 Task: Select the job type as part-time.
Action: Mouse moved to (712, 93)
Screenshot: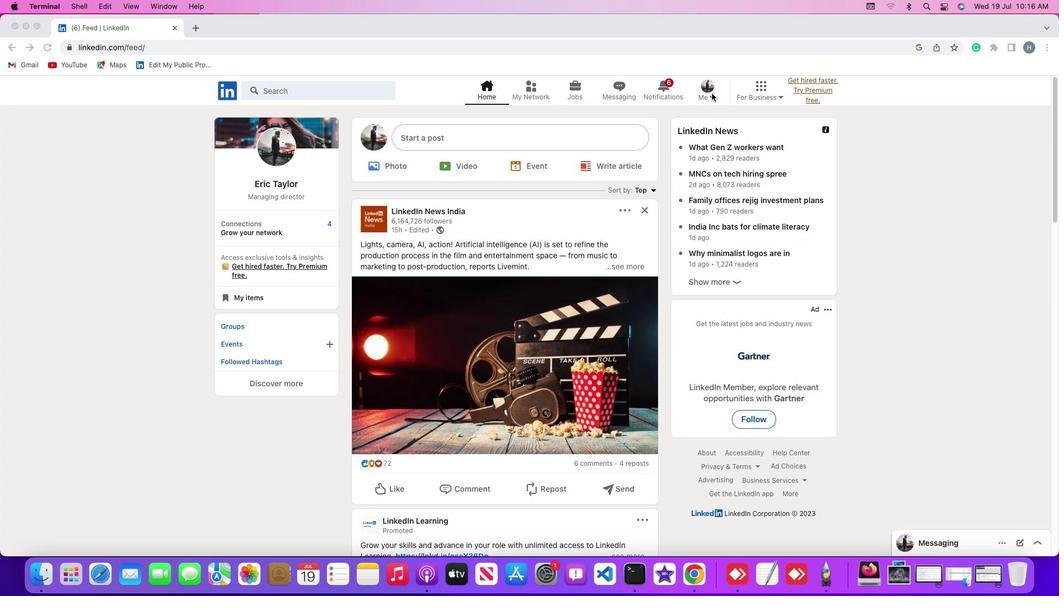 
Action: Mouse pressed left at (712, 93)
Screenshot: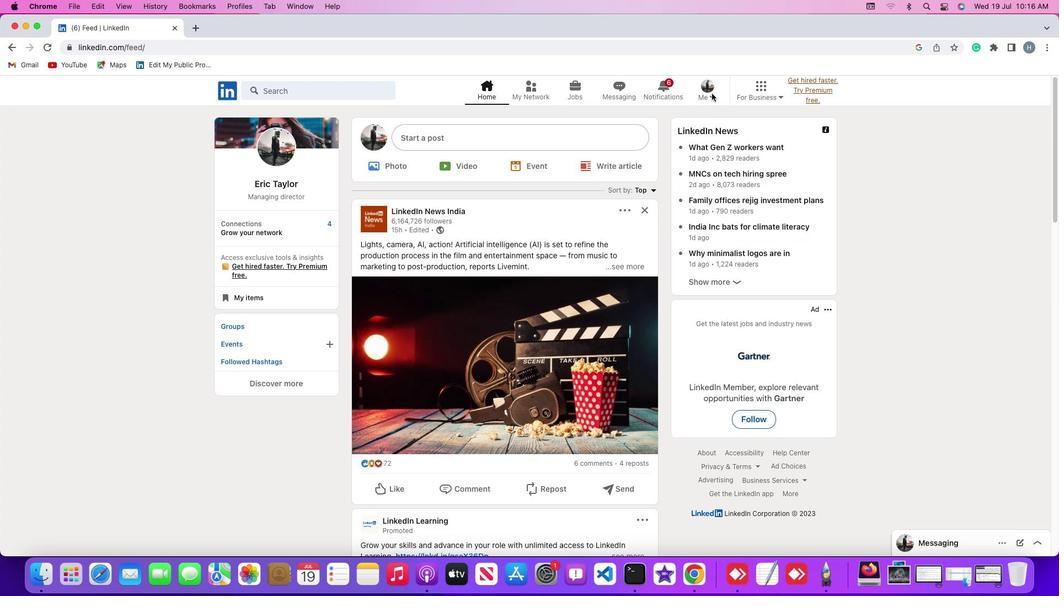 
Action: Mouse moved to (713, 96)
Screenshot: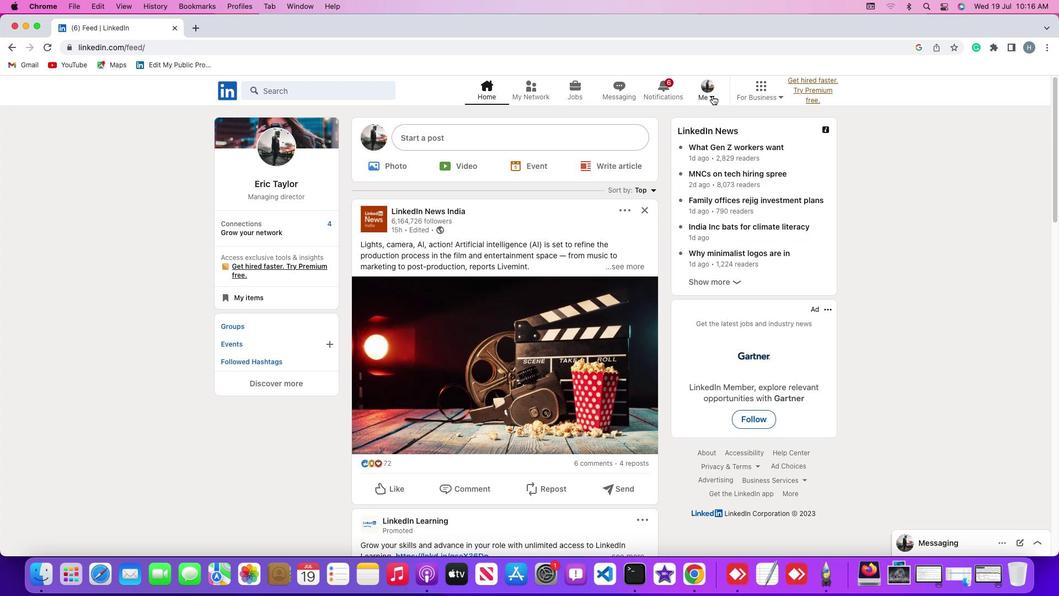 
Action: Mouse pressed left at (713, 96)
Screenshot: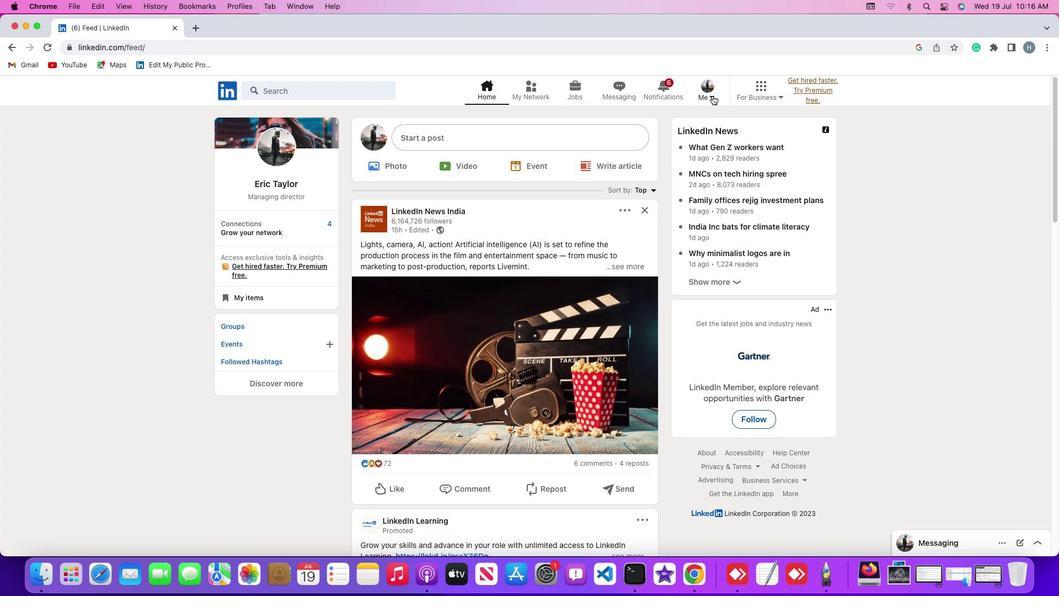 
Action: Mouse moved to (698, 152)
Screenshot: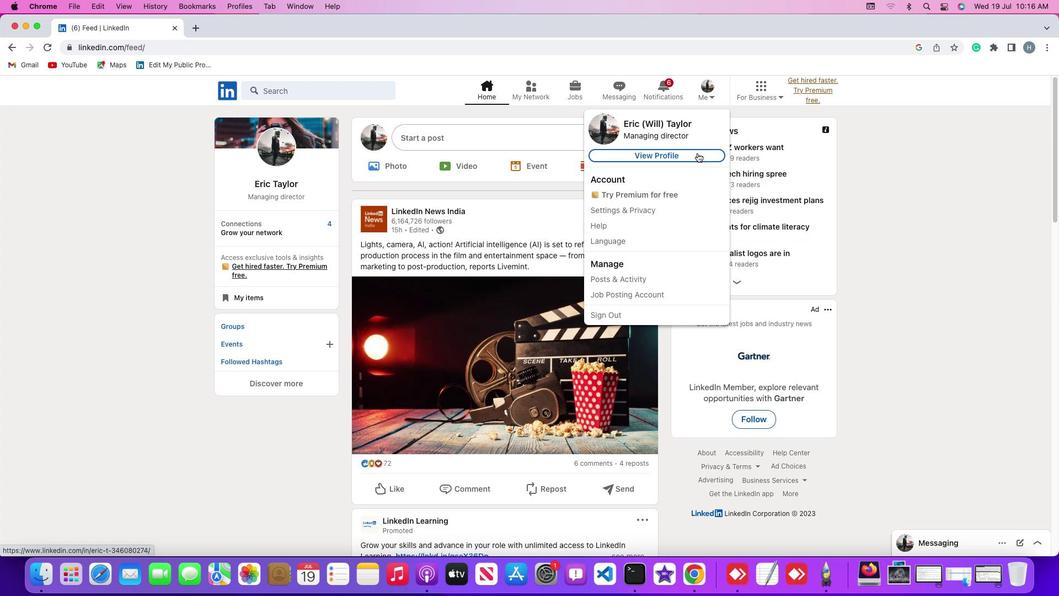 
Action: Mouse pressed left at (698, 152)
Screenshot: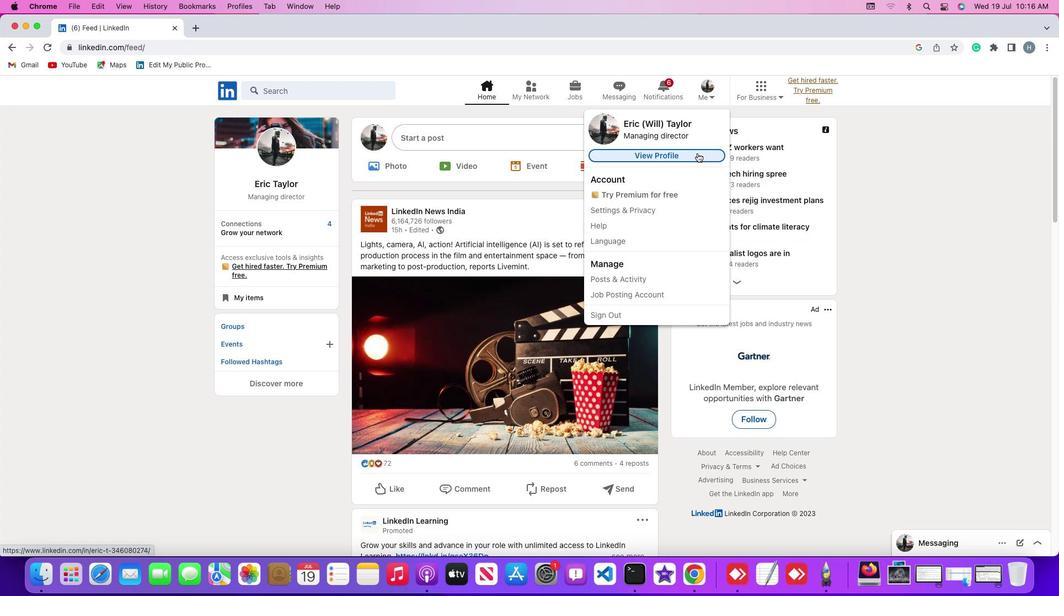 
Action: Mouse moved to (256, 331)
Screenshot: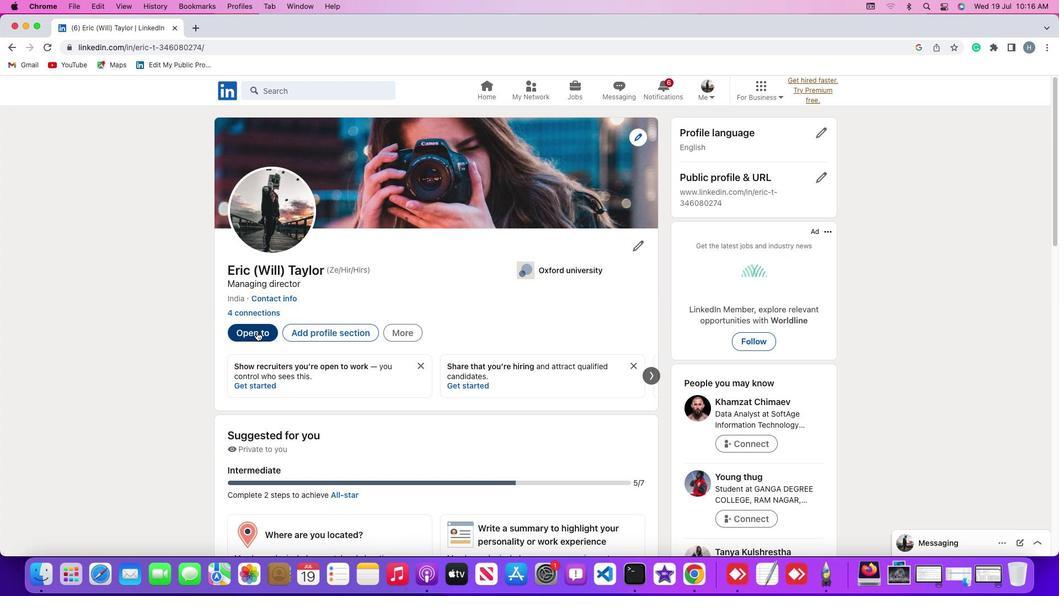 
Action: Mouse pressed left at (256, 331)
Screenshot: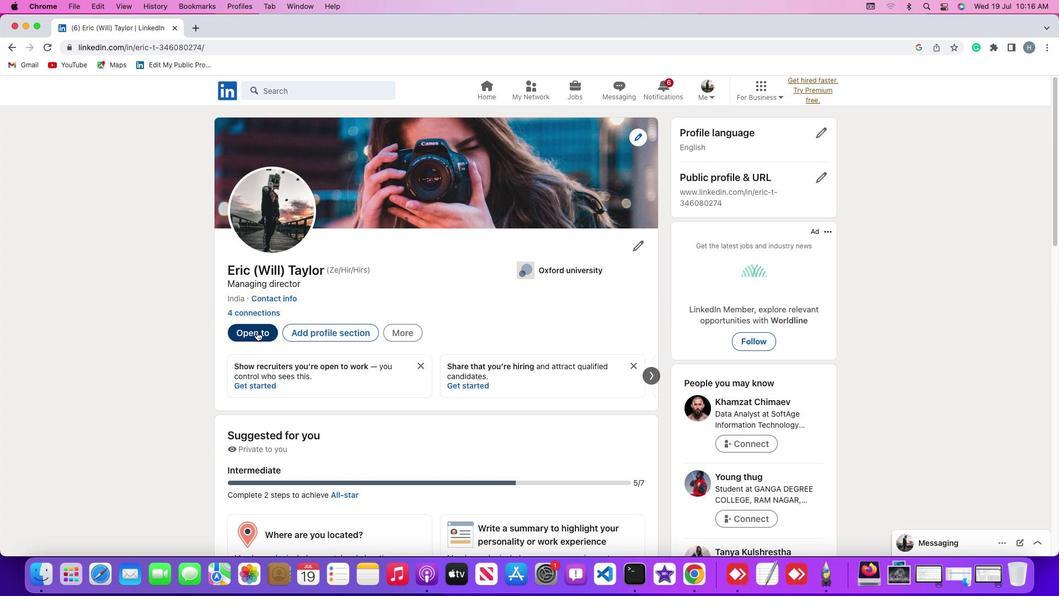 
Action: Mouse moved to (266, 399)
Screenshot: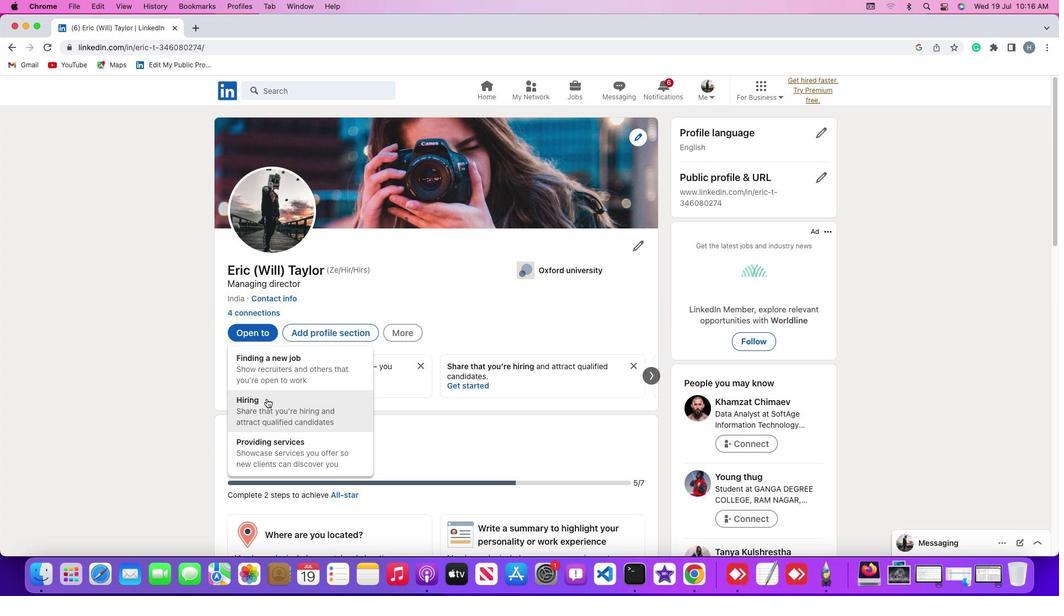 
Action: Mouse pressed left at (266, 399)
Screenshot: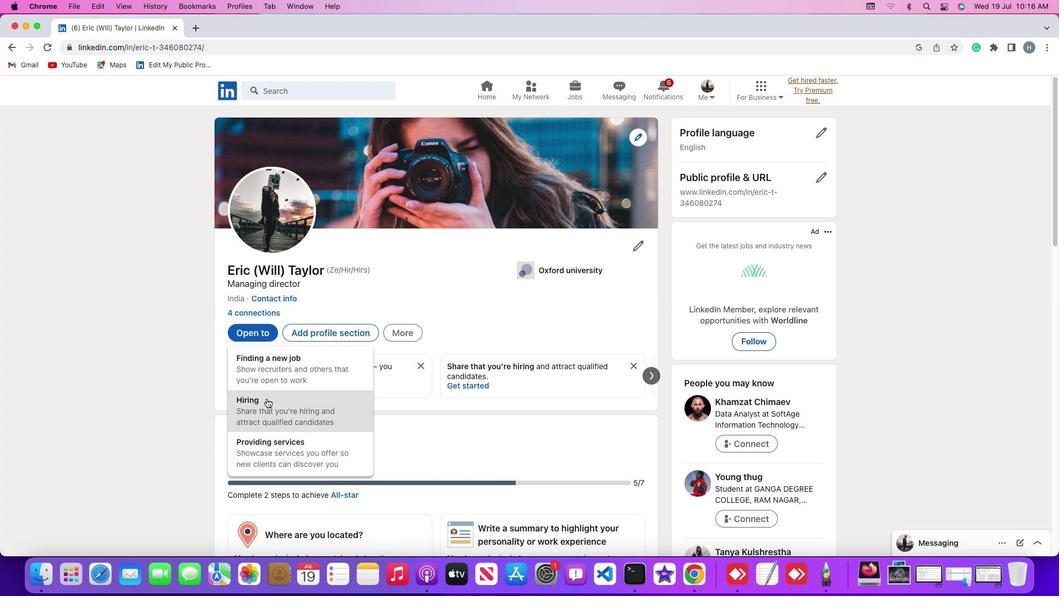 
Action: Mouse moved to (531, 377)
Screenshot: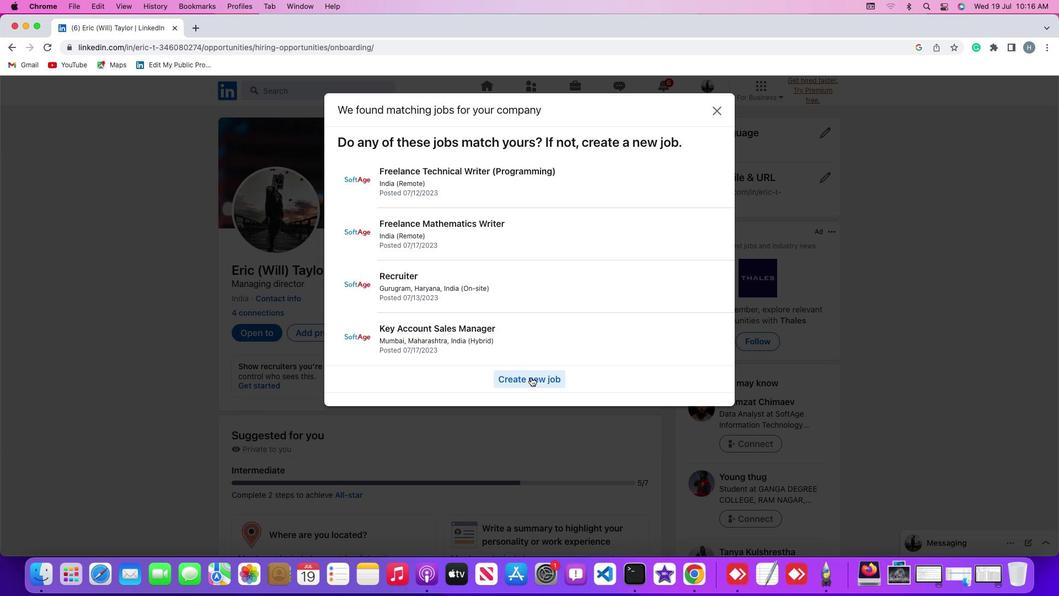 
Action: Mouse pressed left at (531, 377)
Screenshot: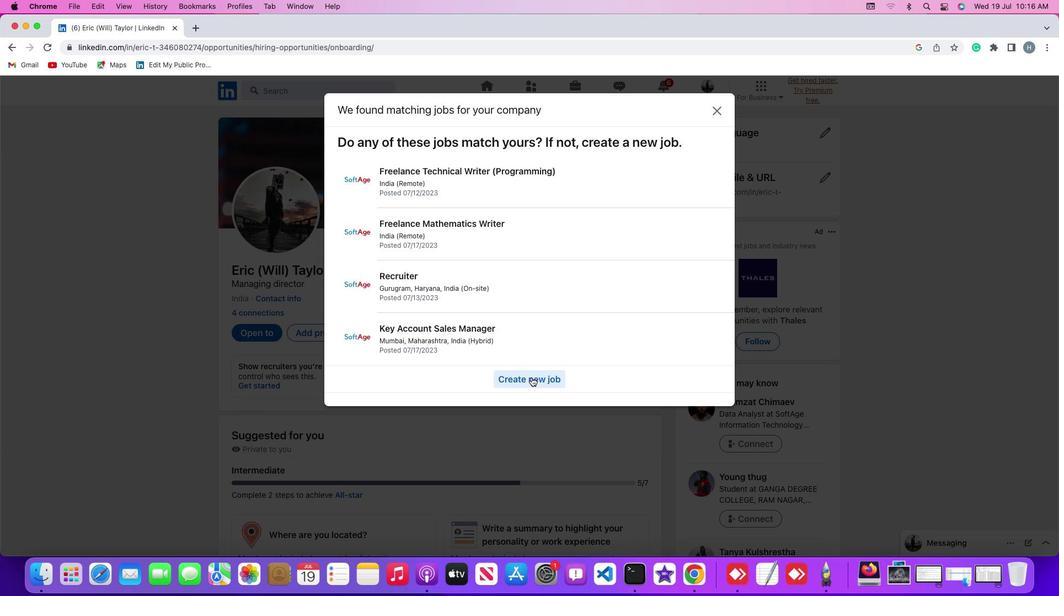 
Action: Mouse moved to (553, 284)
Screenshot: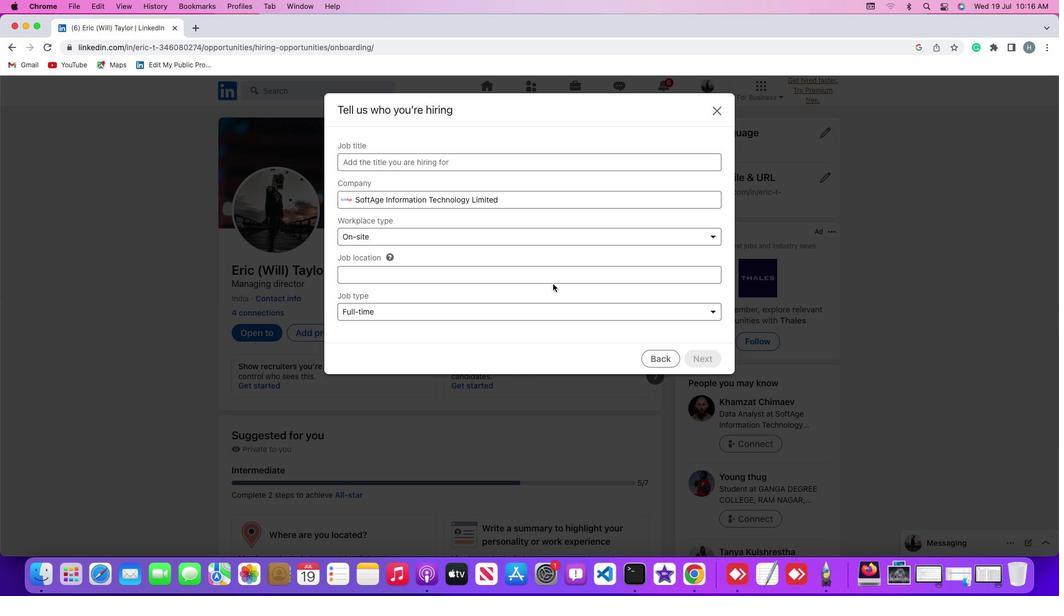 
Action: Mouse scrolled (553, 284) with delta (0, 0)
Screenshot: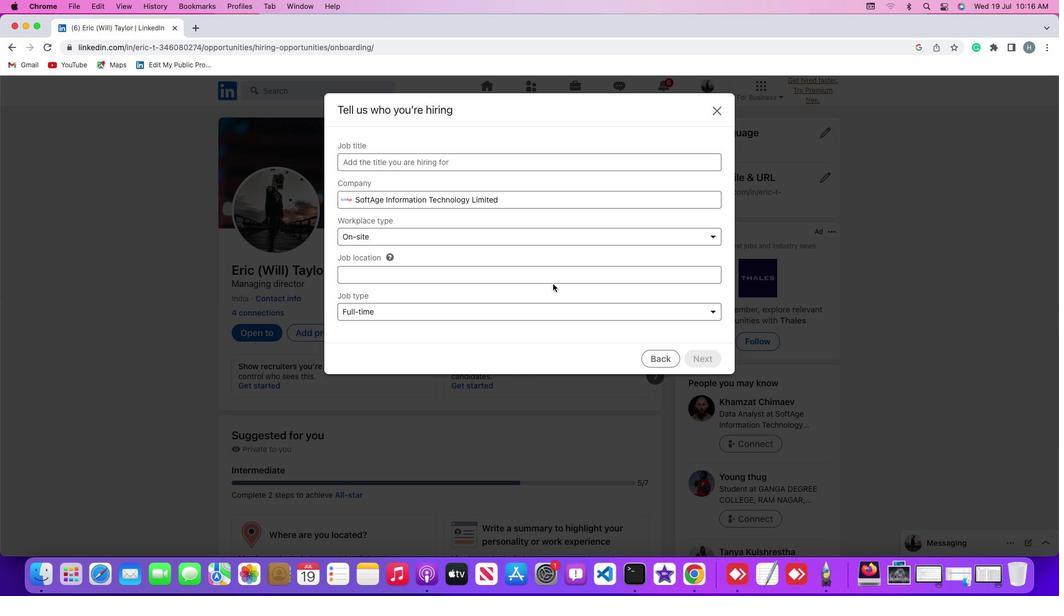 
Action: Mouse moved to (713, 310)
Screenshot: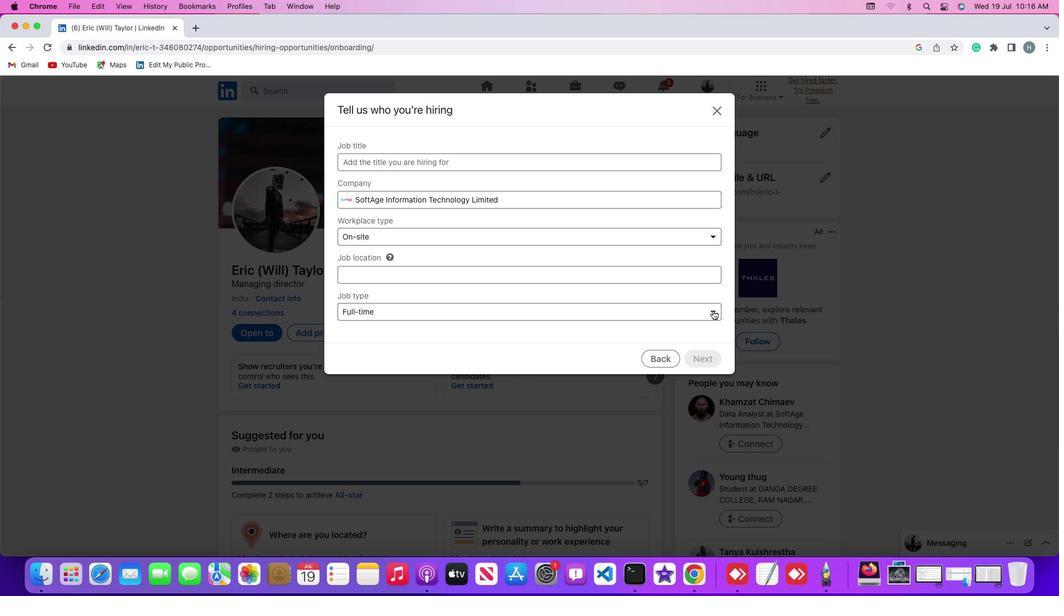 
Action: Mouse pressed left at (713, 310)
Screenshot: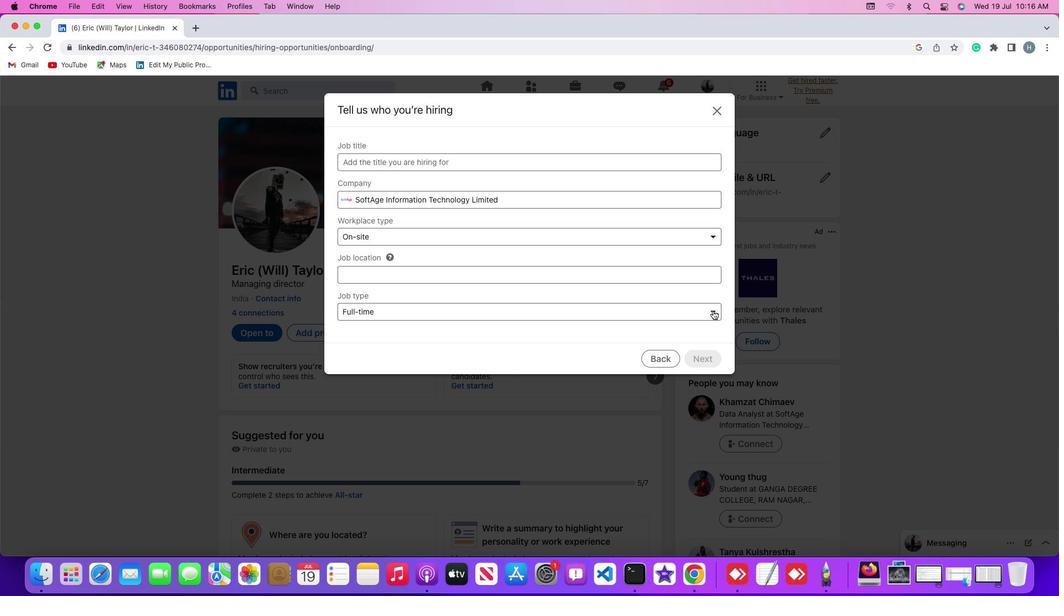 
Action: Mouse moved to (644, 341)
Screenshot: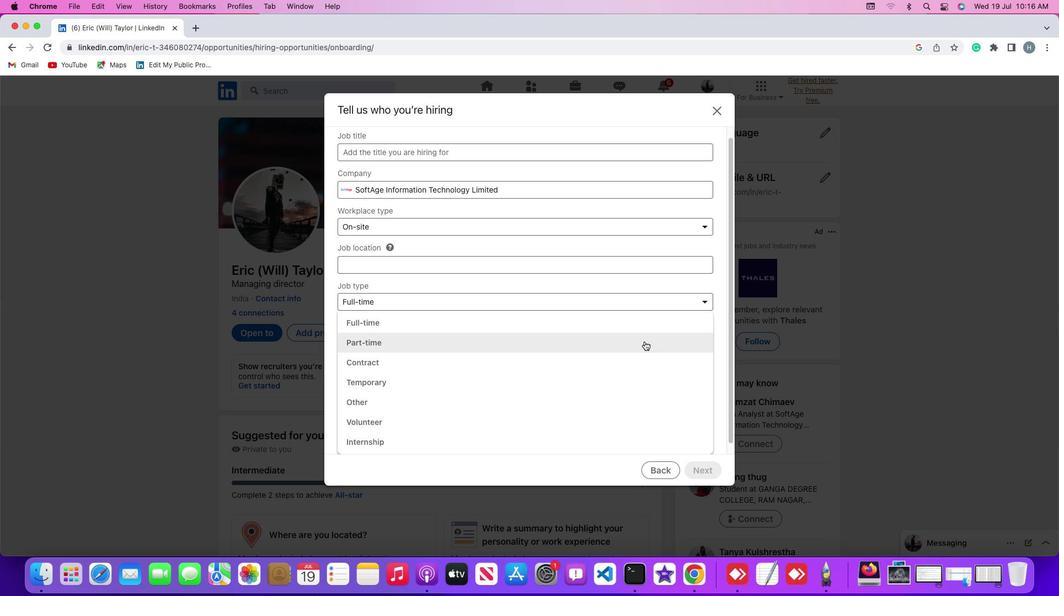 
Action: Mouse pressed left at (644, 341)
Screenshot: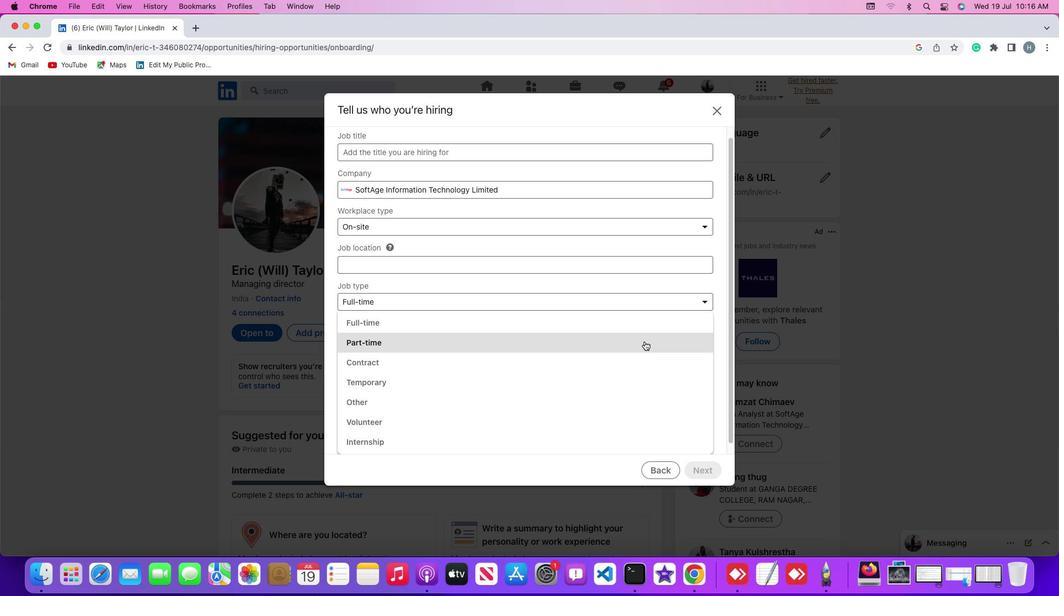 
Action: Mouse moved to (681, 329)
Screenshot: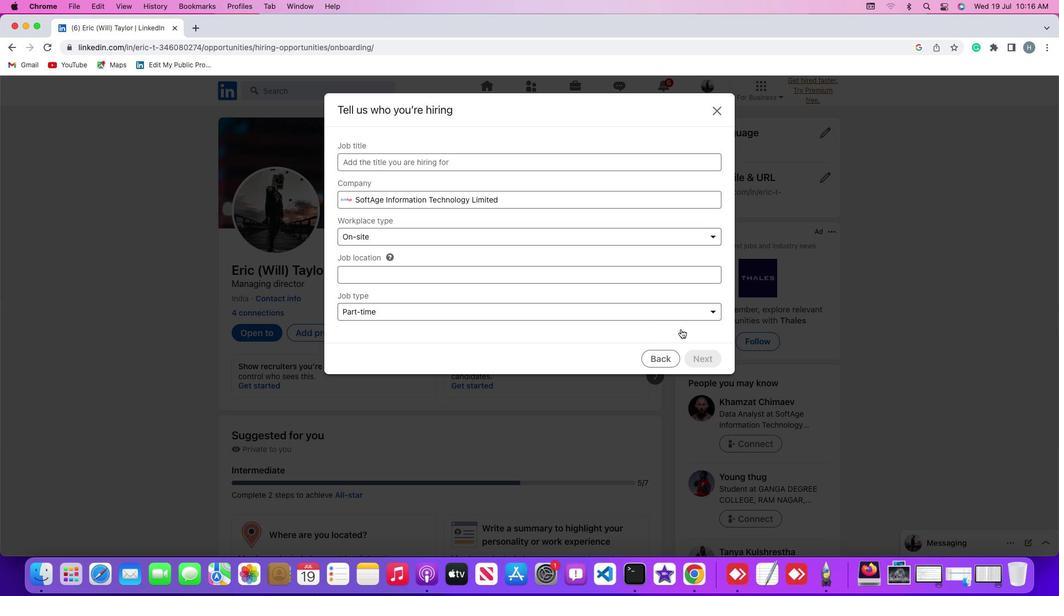
